 Task: Create a due date automation trigger when advanced on, 2 hours after a card is due add dates starting next week.
Action: Mouse moved to (929, 75)
Screenshot: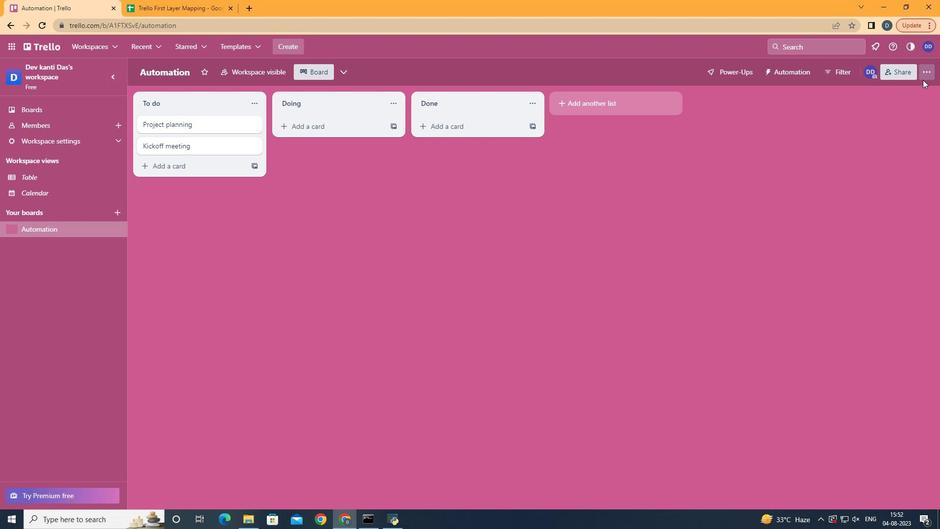 
Action: Mouse pressed left at (929, 75)
Screenshot: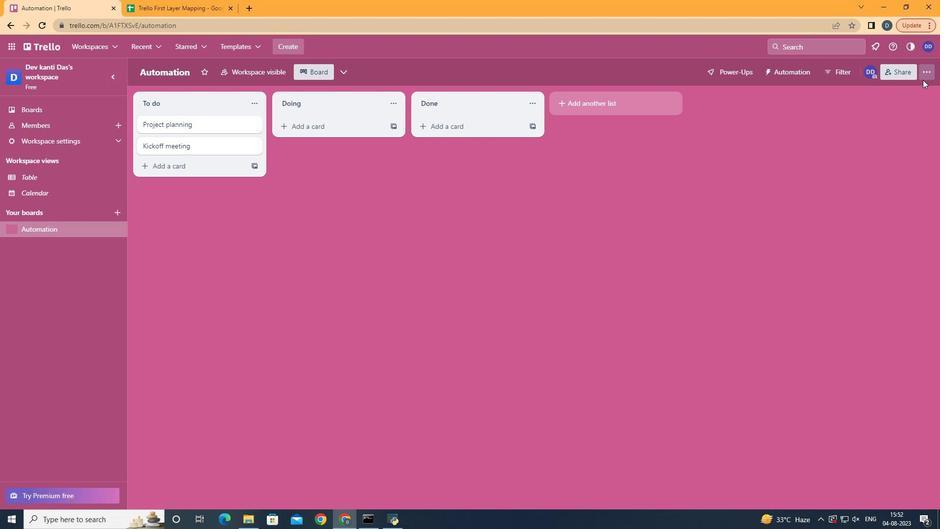 
Action: Mouse moved to (853, 209)
Screenshot: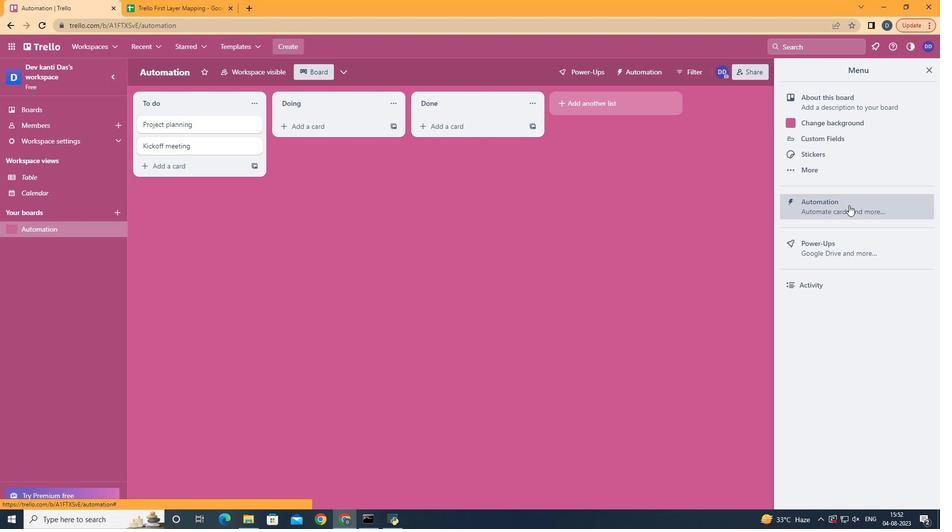 
Action: Mouse pressed left at (853, 209)
Screenshot: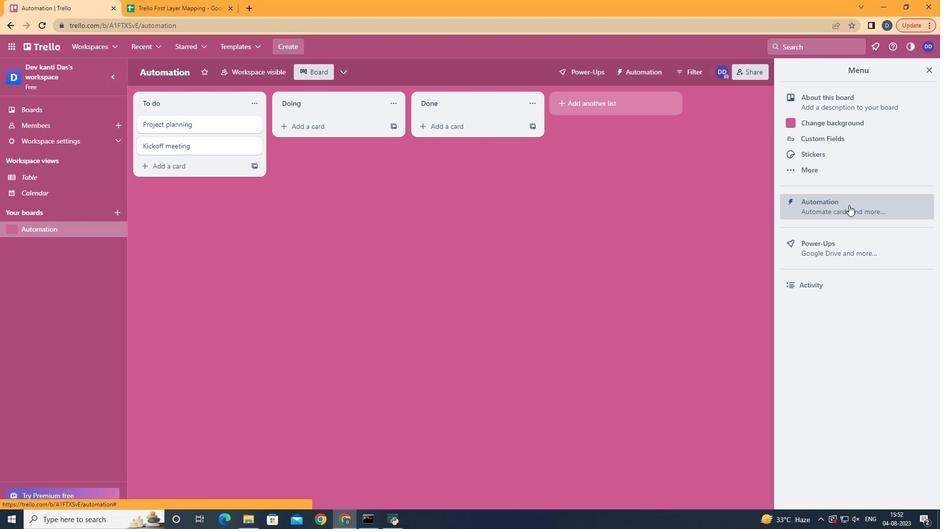 
Action: Mouse moved to (211, 204)
Screenshot: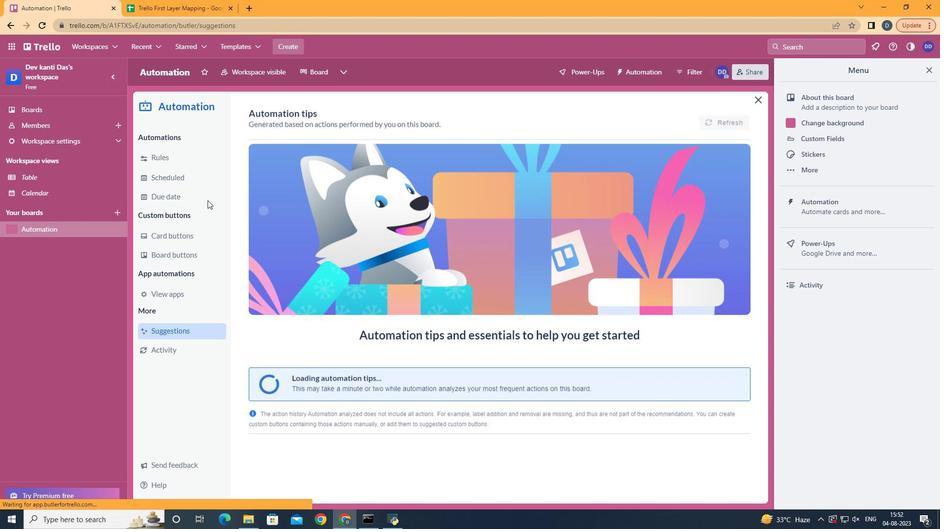 
Action: Mouse pressed left at (211, 204)
Screenshot: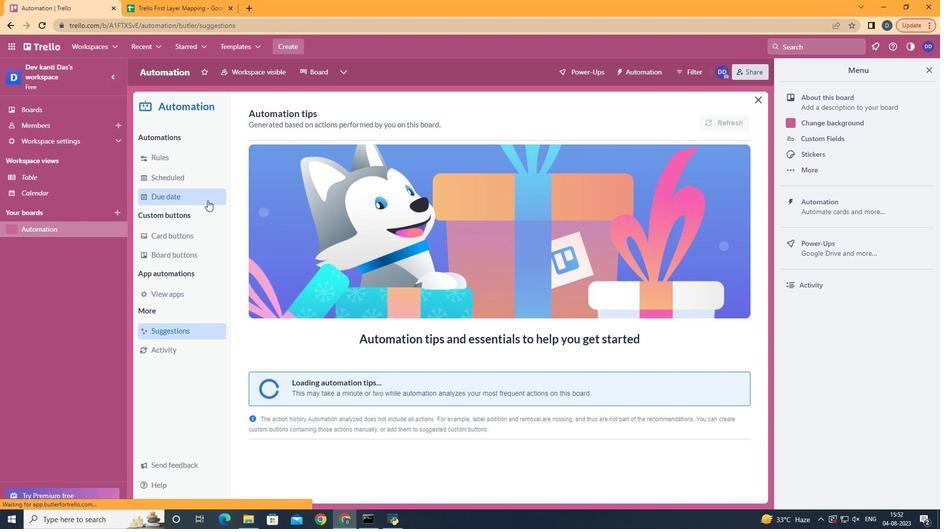 
Action: Mouse moved to (703, 120)
Screenshot: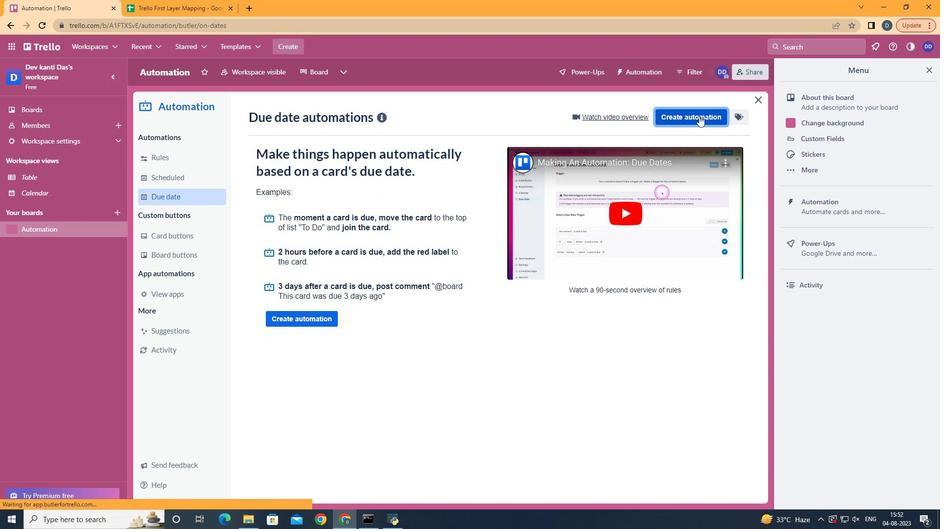 
Action: Mouse pressed left at (703, 120)
Screenshot: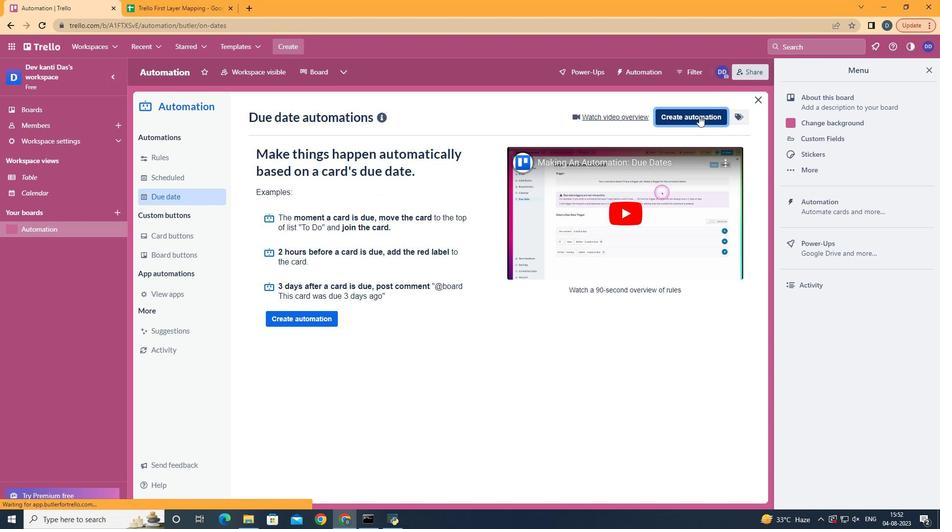 
Action: Mouse moved to (519, 198)
Screenshot: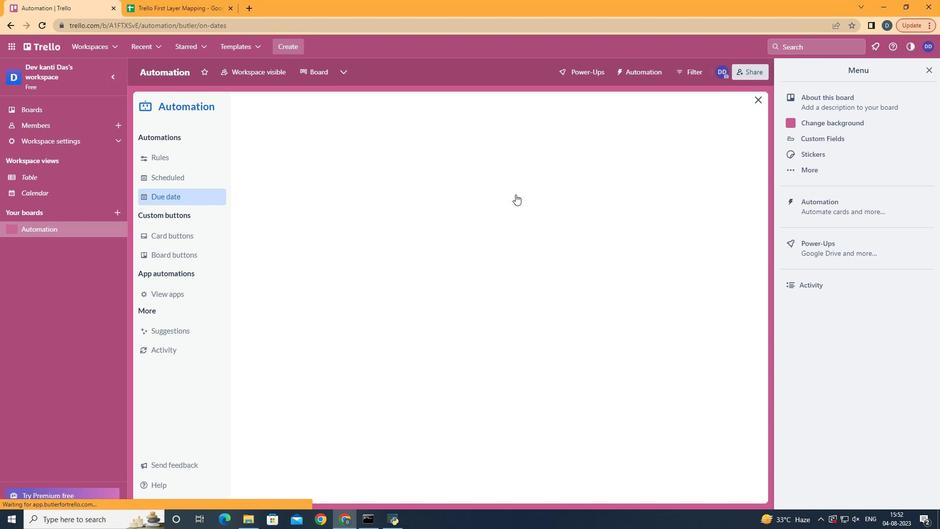 
Action: Mouse pressed left at (519, 198)
Screenshot: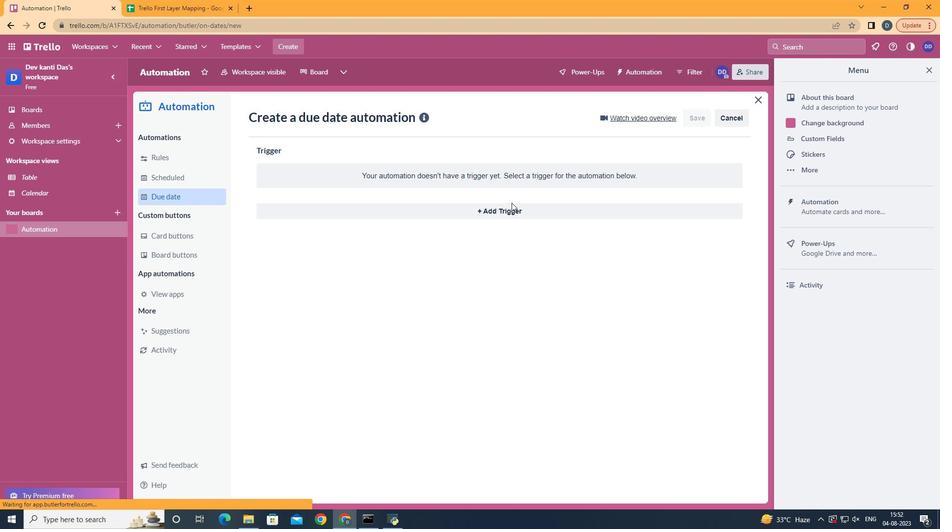 
Action: Mouse moved to (515, 207)
Screenshot: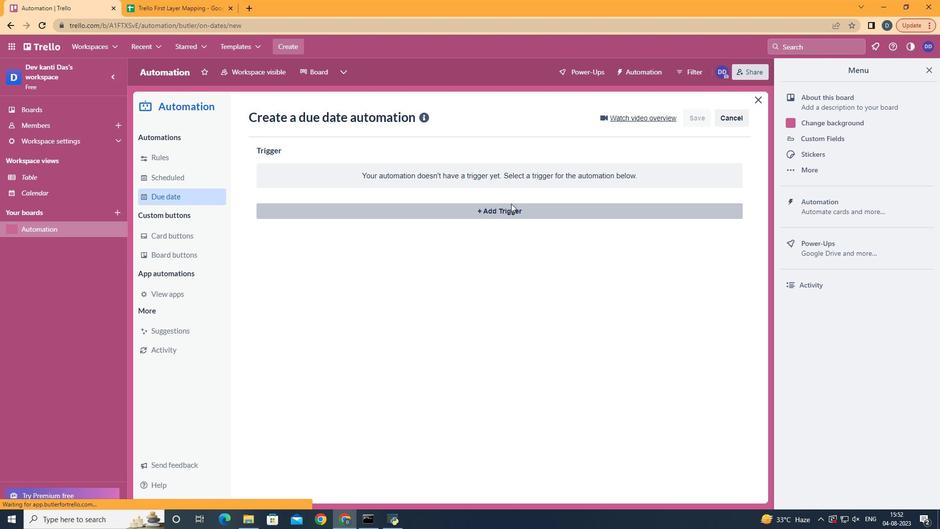 
Action: Mouse pressed left at (515, 207)
Screenshot: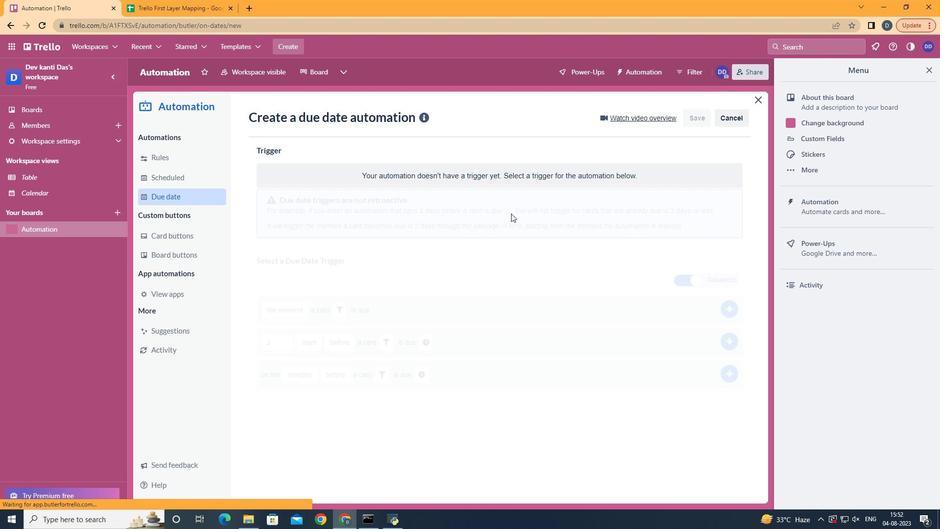 
Action: Mouse moved to (325, 420)
Screenshot: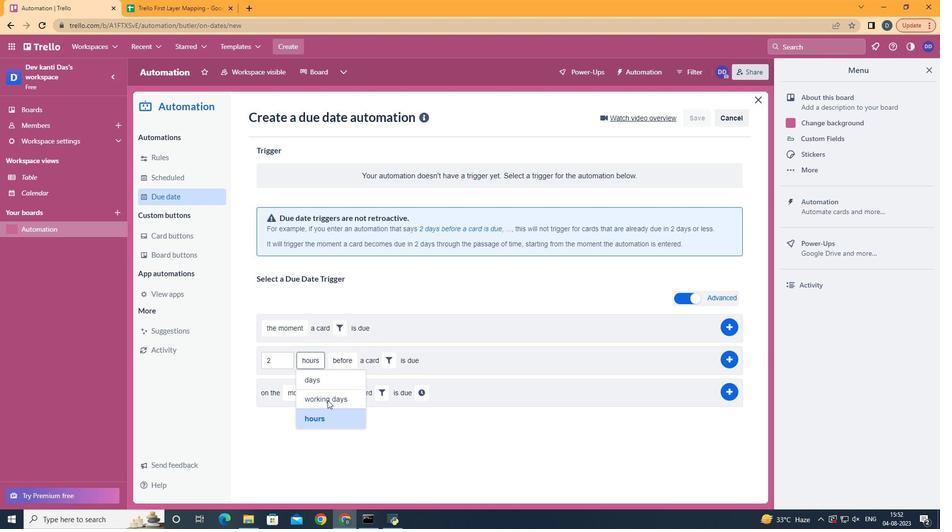 
Action: Mouse pressed left at (325, 420)
Screenshot: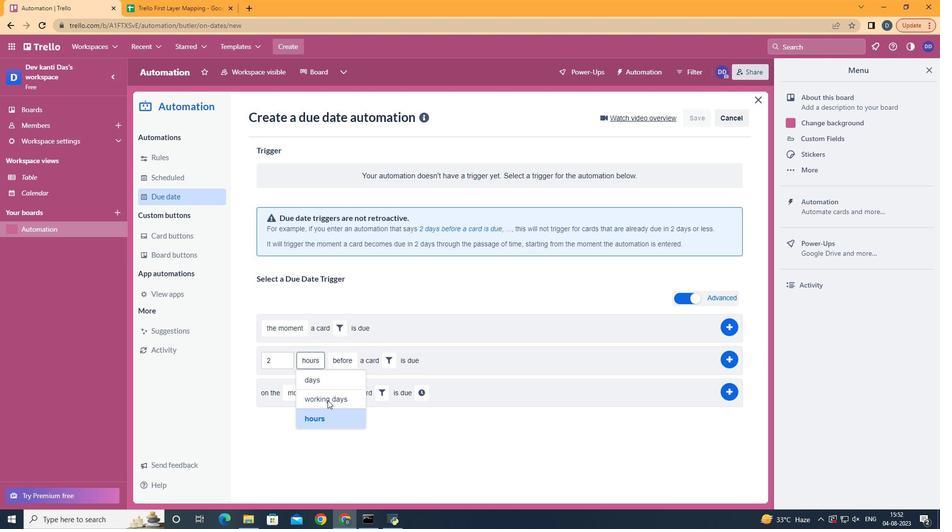 
Action: Mouse moved to (353, 406)
Screenshot: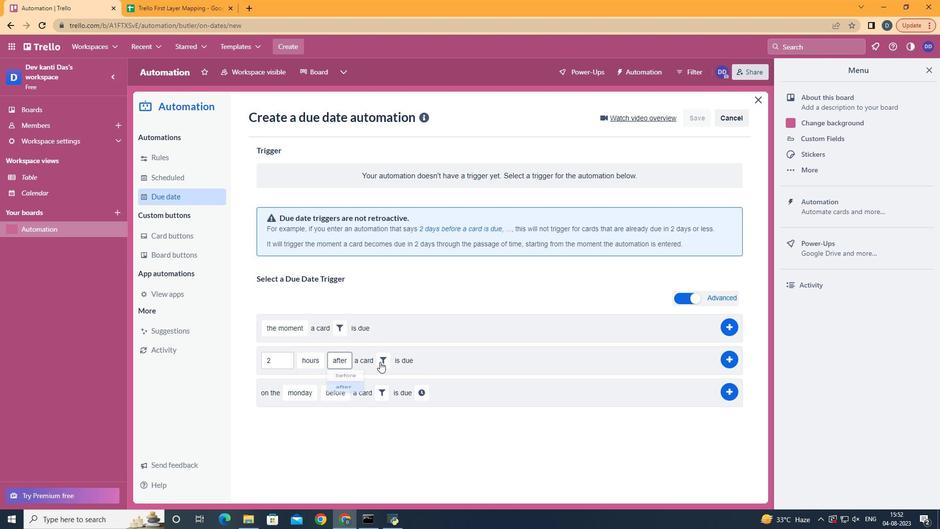 
Action: Mouse pressed left at (353, 406)
Screenshot: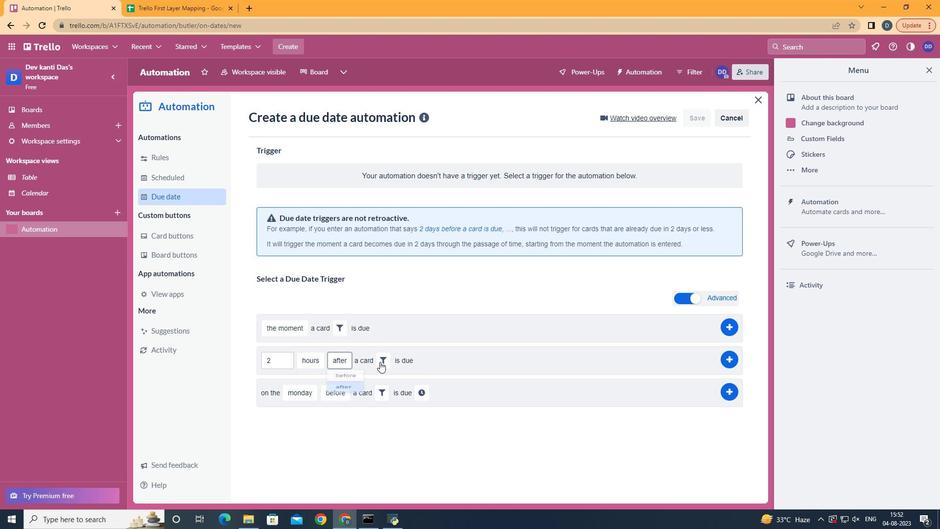 
Action: Mouse moved to (387, 361)
Screenshot: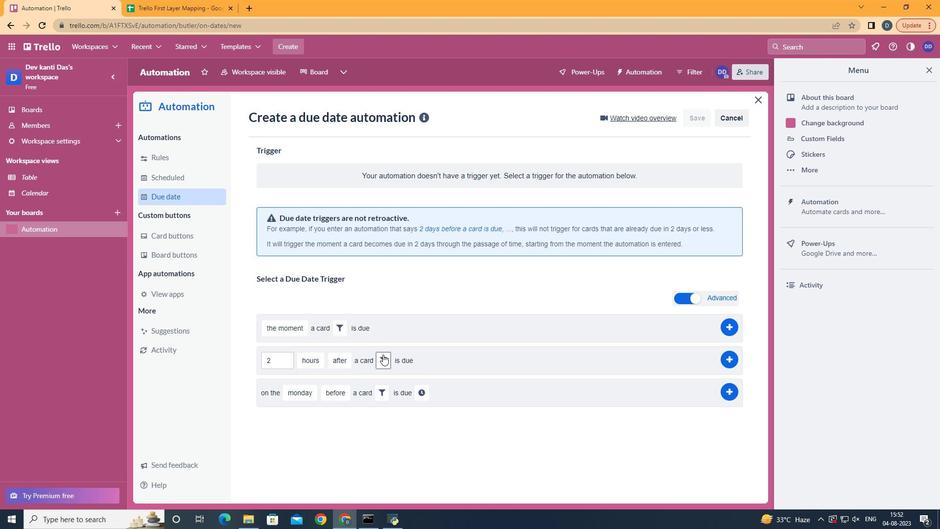 
Action: Mouse pressed left at (387, 361)
Screenshot: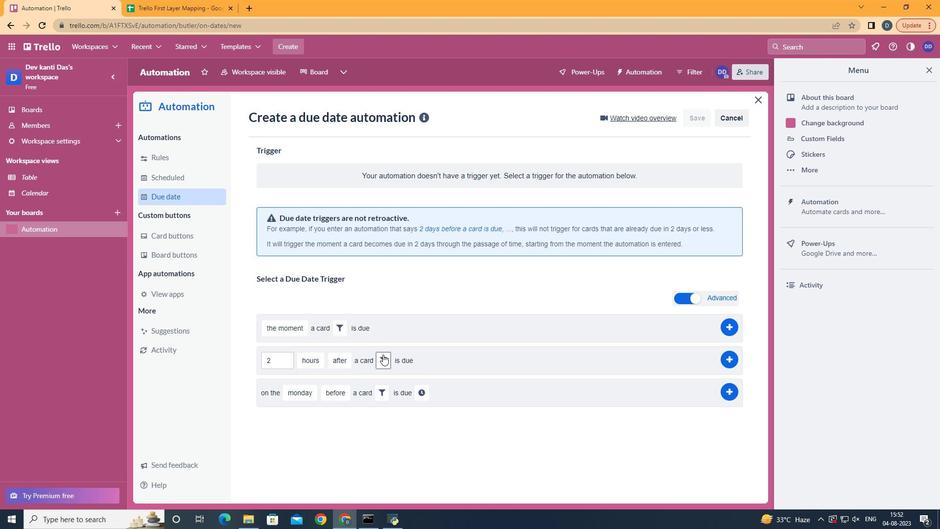 
Action: Mouse moved to (440, 396)
Screenshot: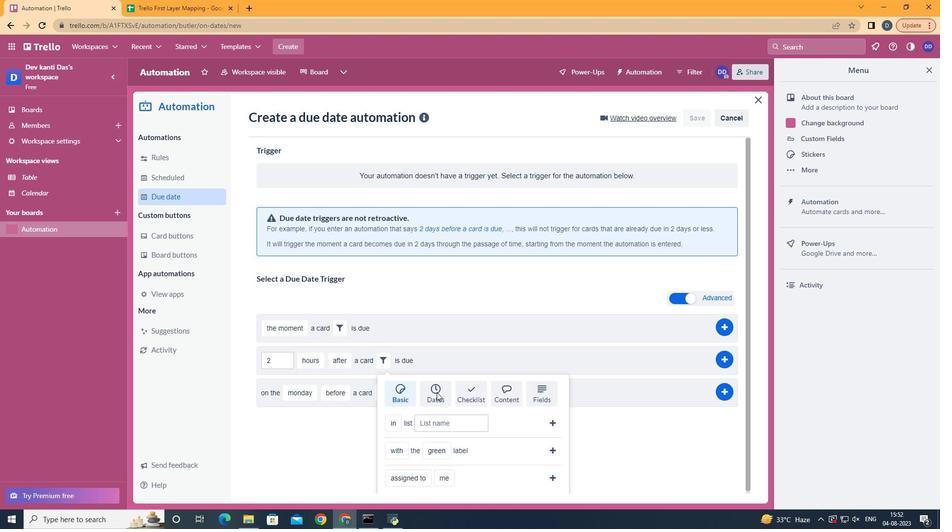 
Action: Mouse pressed left at (440, 396)
Screenshot: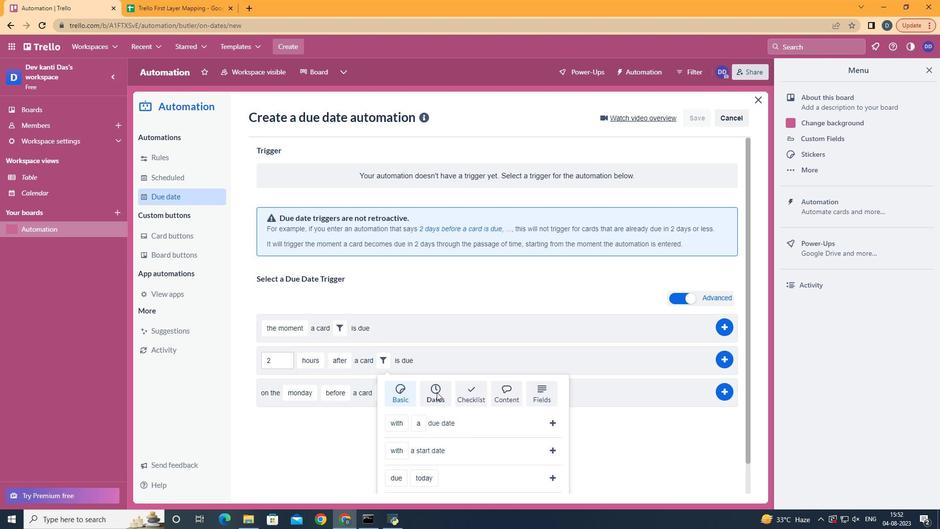 
Action: Mouse moved to (444, 392)
Screenshot: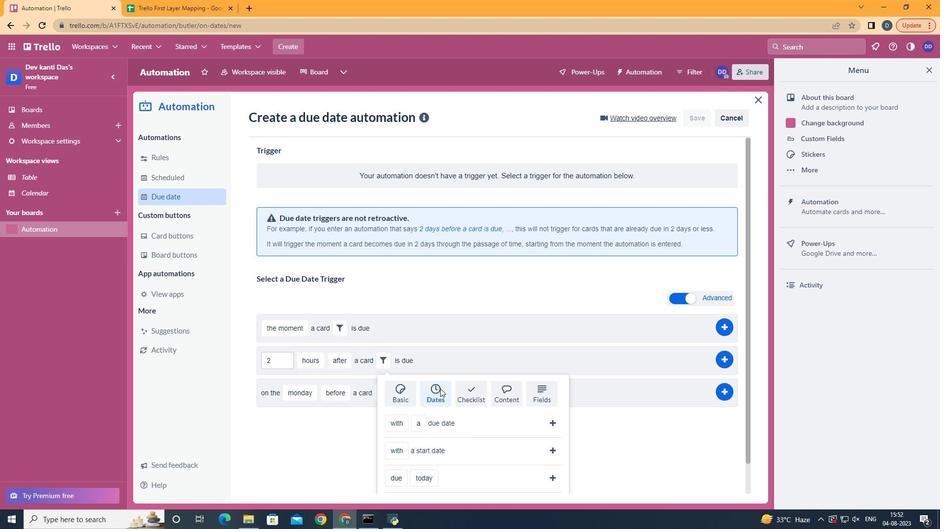 
Action: Mouse scrolled (444, 391) with delta (0, 0)
Screenshot: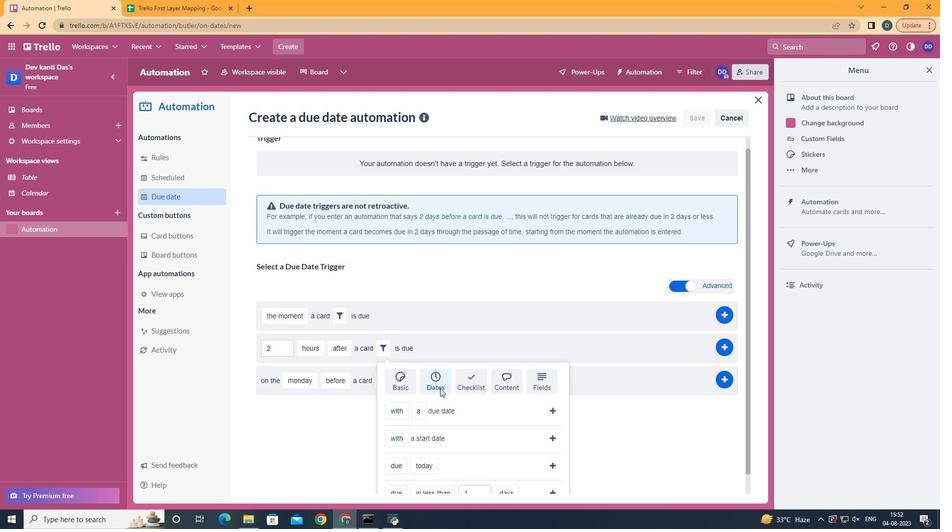 
Action: Mouse scrolled (444, 391) with delta (0, 0)
Screenshot: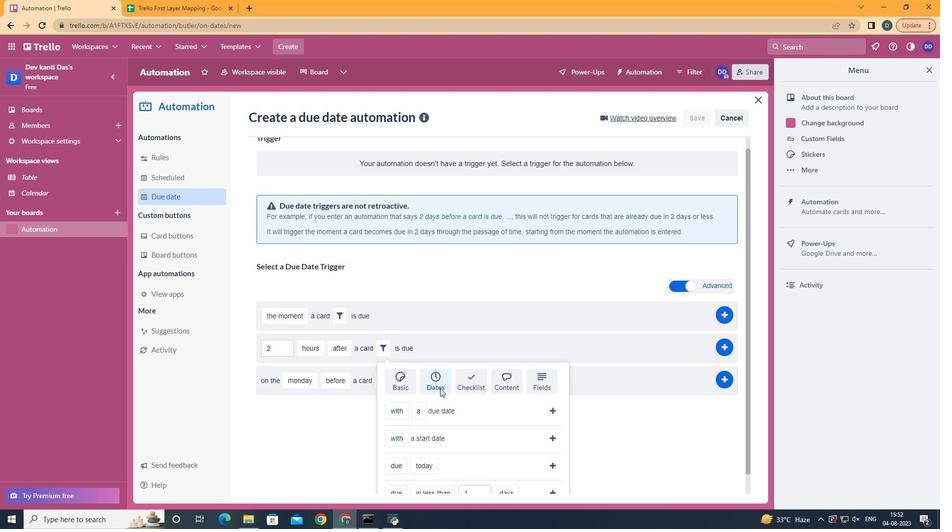 
Action: Mouse scrolled (444, 391) with delta (0, 0)
Screenshot: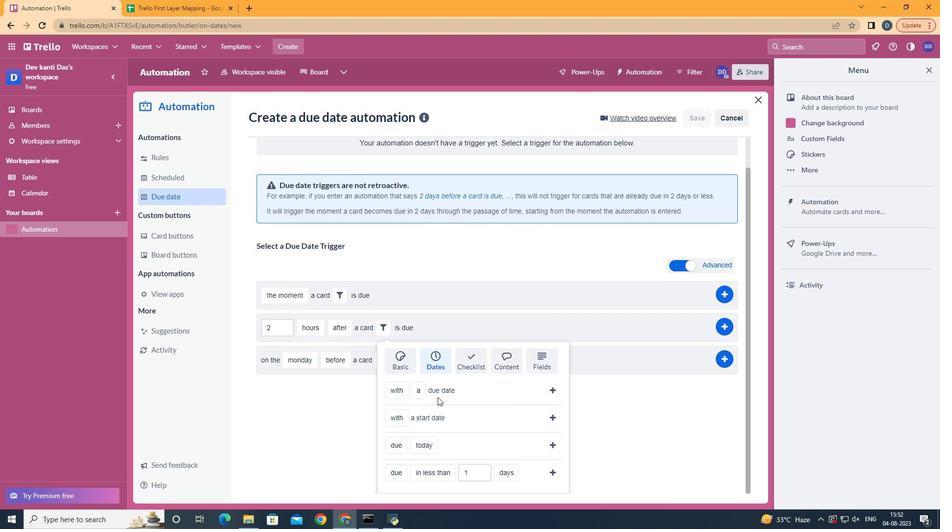 
Action: Mouse scrolled (444, 391) with delta (0, 0)
Screenshot: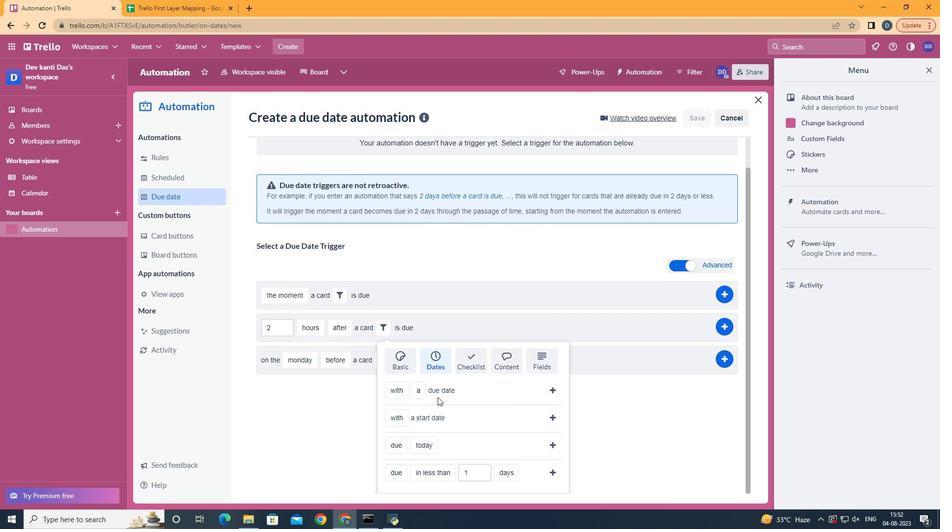 
Action: Mouse scrolled (444, 391) with delta (0, 0)
Screenshot: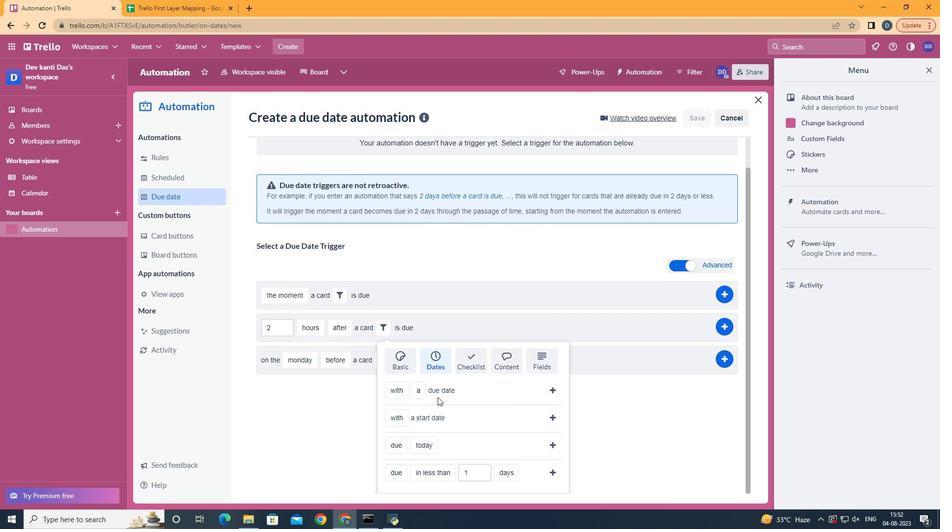 
Action: Mouse moved to (408, 409)
Screenshot: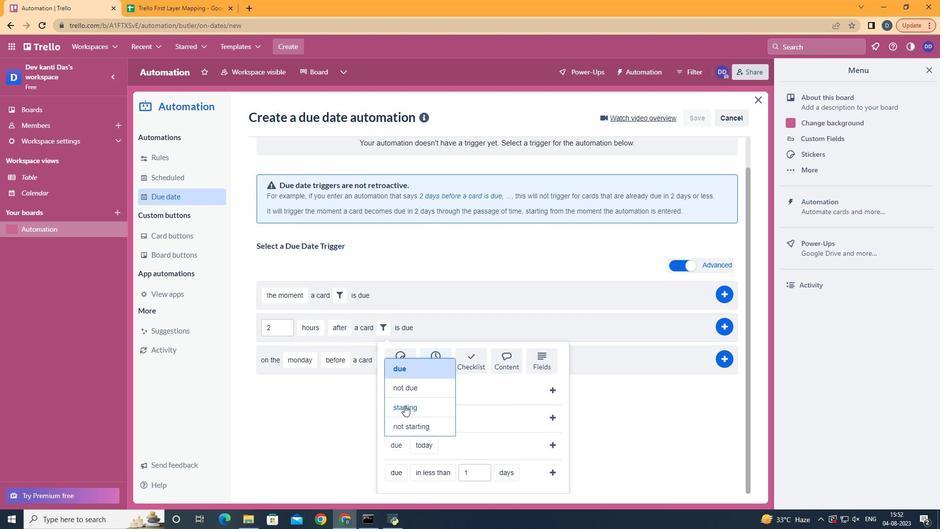 
Action: Mouse pressed left at (408, 409)
Screenshot: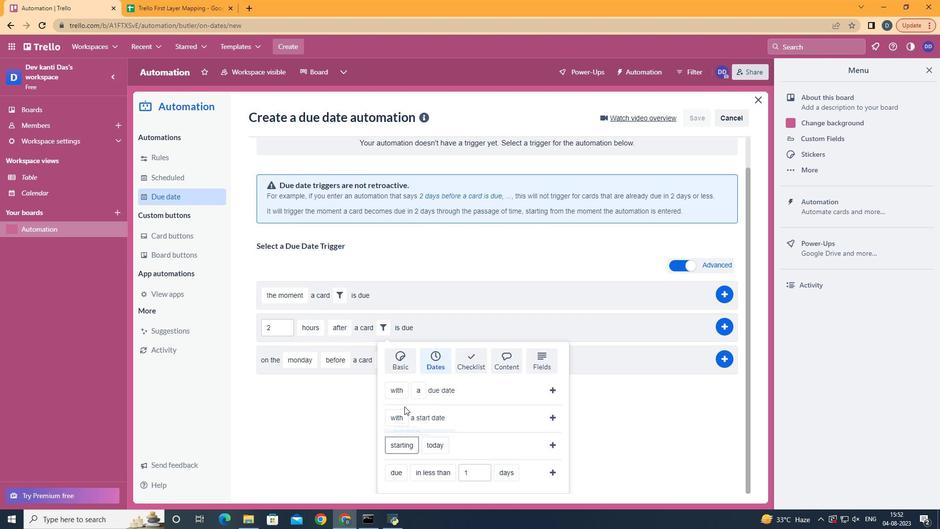 
Action: Mouse moved to (448, 391)
Screenshot: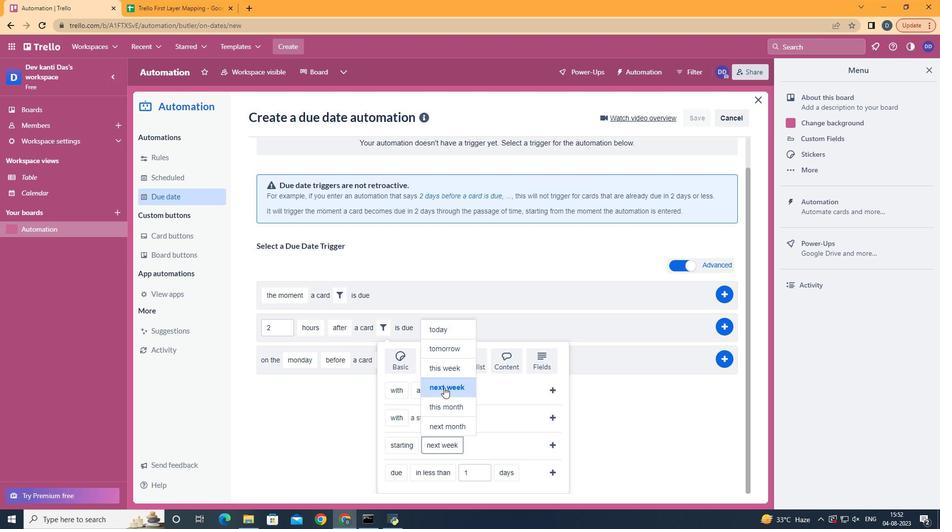 
Action: Mouse pressed left at (448, 391)
Screenshot: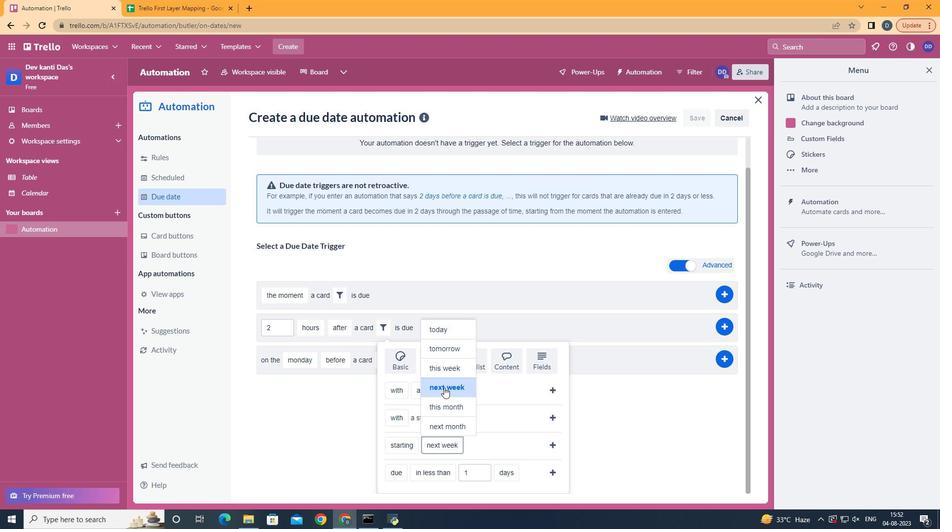 
Action: Mouse moved to (557, 446)
Screenshot: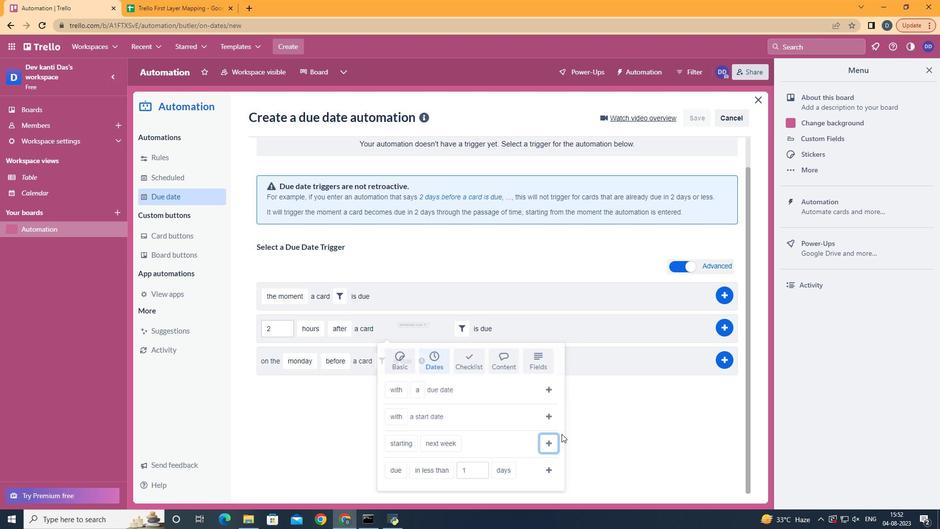 
Action: Mouse pressed left at (557, 446)
Screenshot: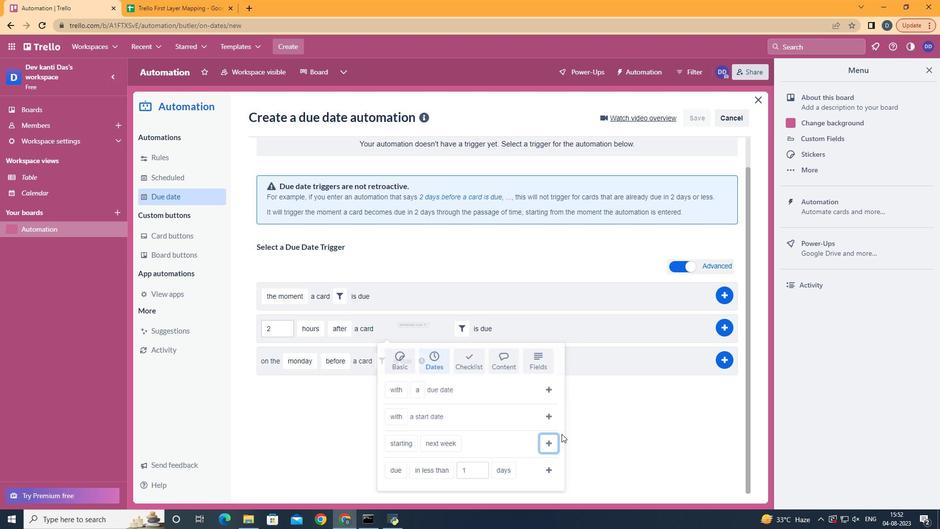 
Action: Mouse moved to (728, 361)
Screenshot: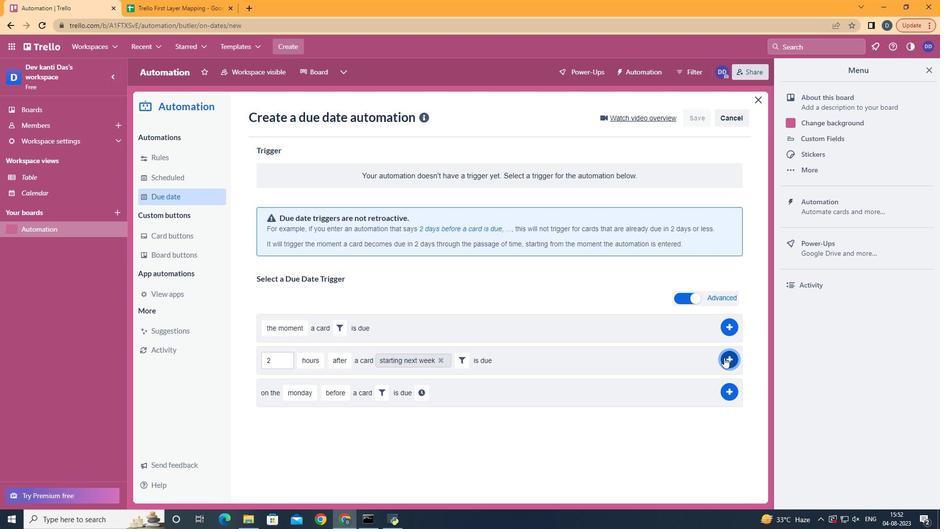 
Action: Mouse pressed left at (728, 361)
Screenshot: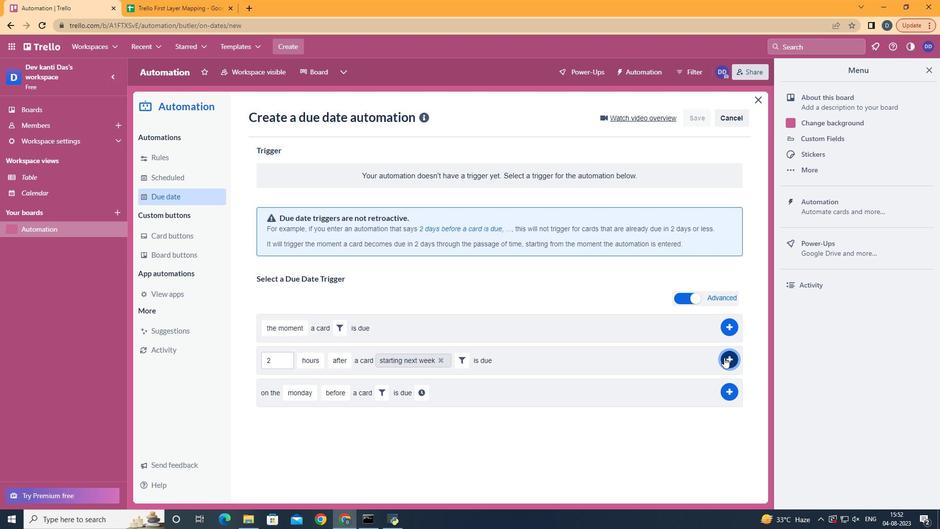 
Action: Mouse moved to (389, 168)
Screenshot: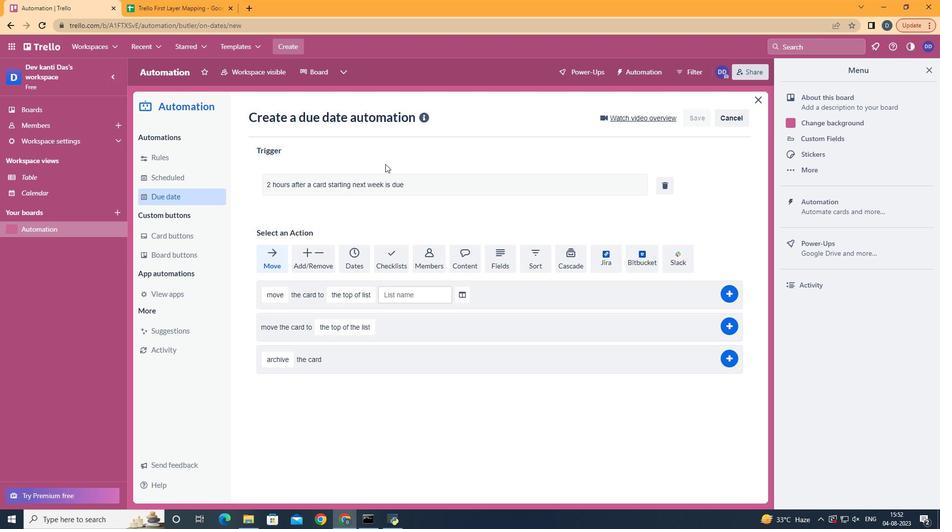 
